 Task: Learn more about a recruiter lite.
Action: Mouse moved to (732, 98)
Screenshot: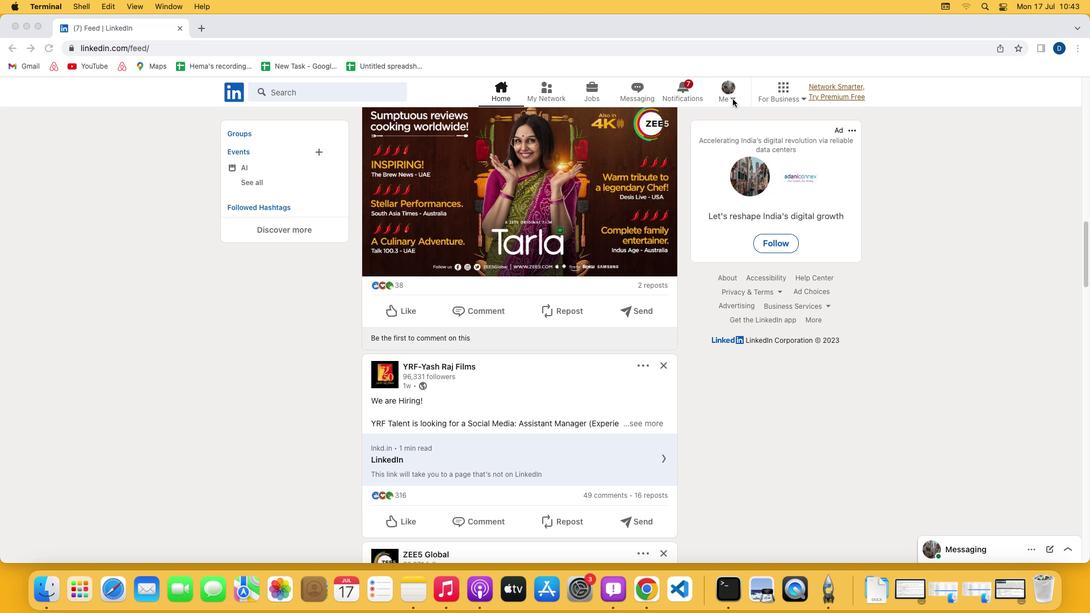 
Action: Mouse pressed left at (732, 98)
Screenshot: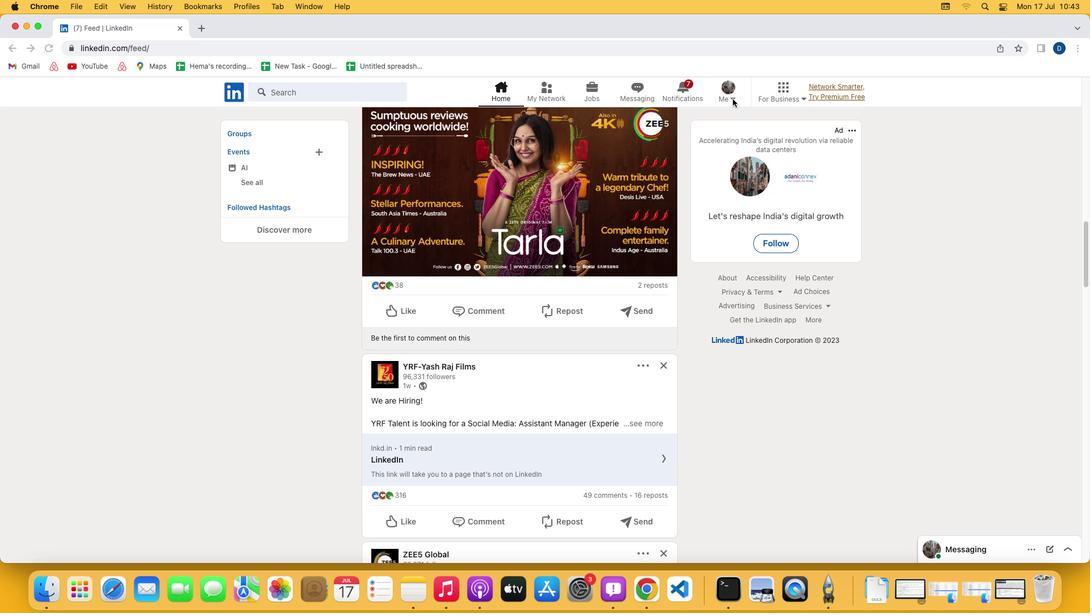 
Action: Mouse pressed left at (732, 98)
Screenshot: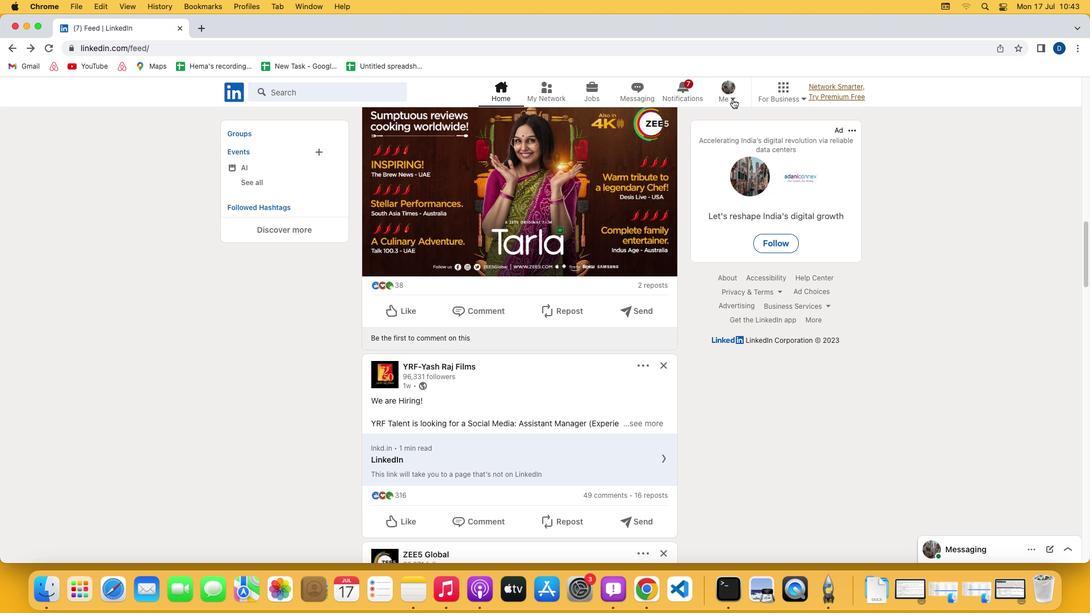 
Action: Mouse moved to (635, 213)
Screenshot: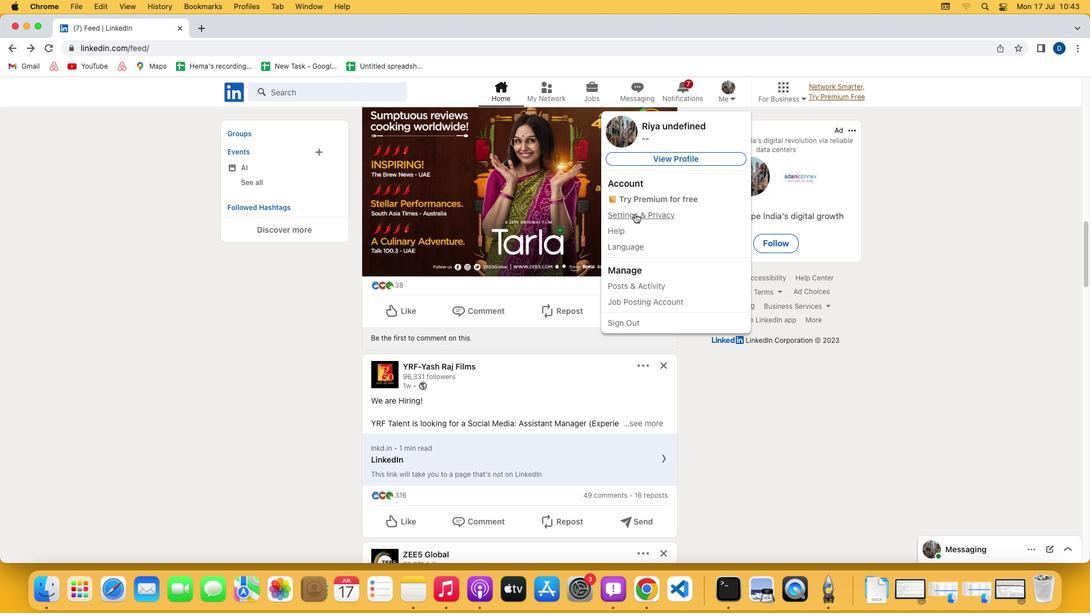 
Action: Mouse pressed left at (635, 213)
Screenshot: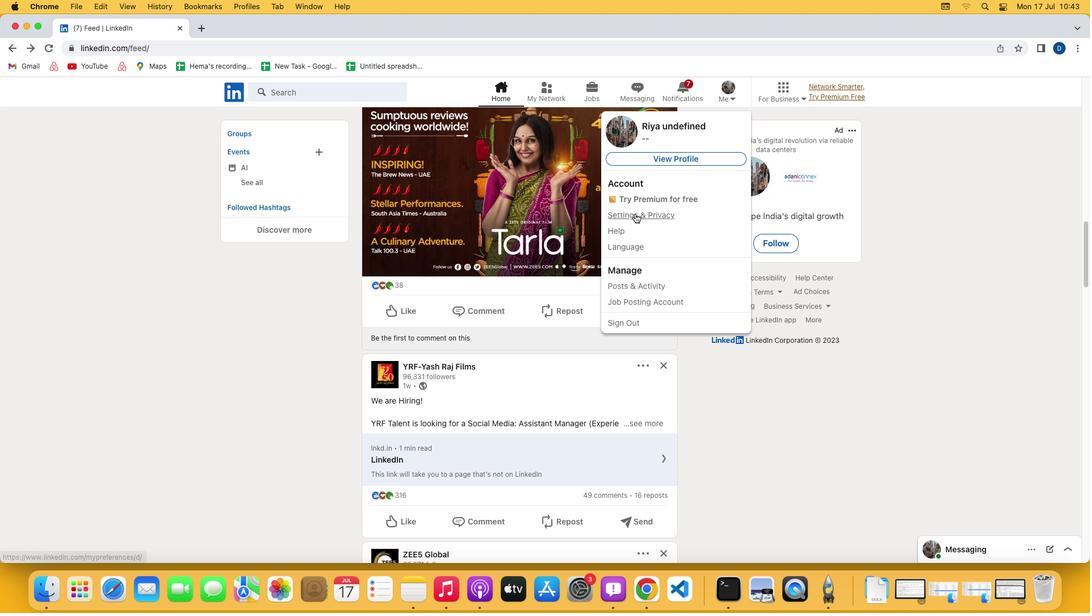 
Action: Mouse moved to (591, 331)
Screenshot: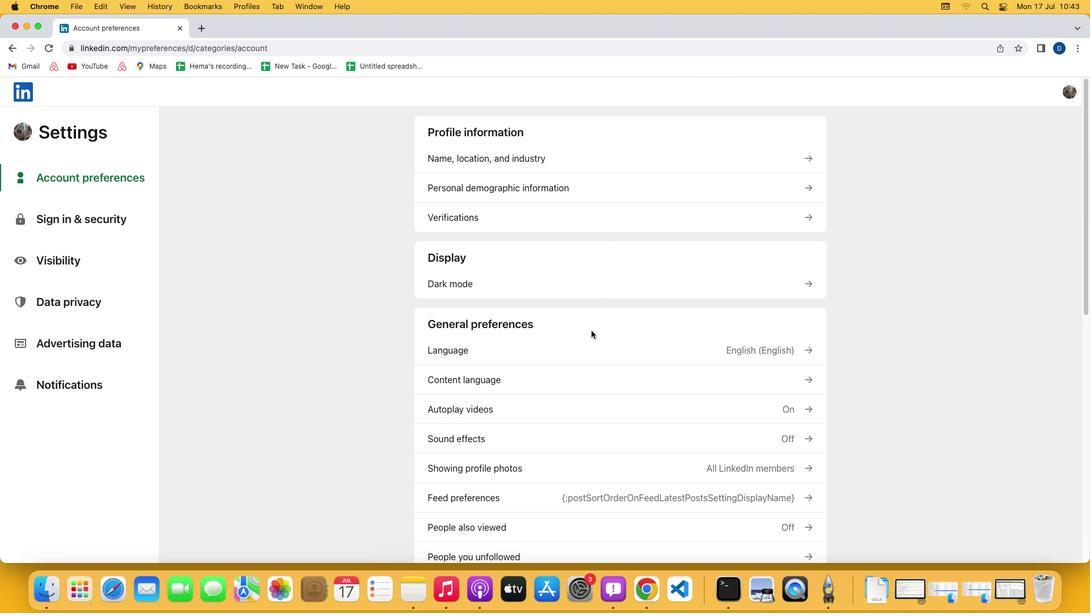 
Action: Mouse scrolled (591, 331) with delta (0, 0)
Screenshot: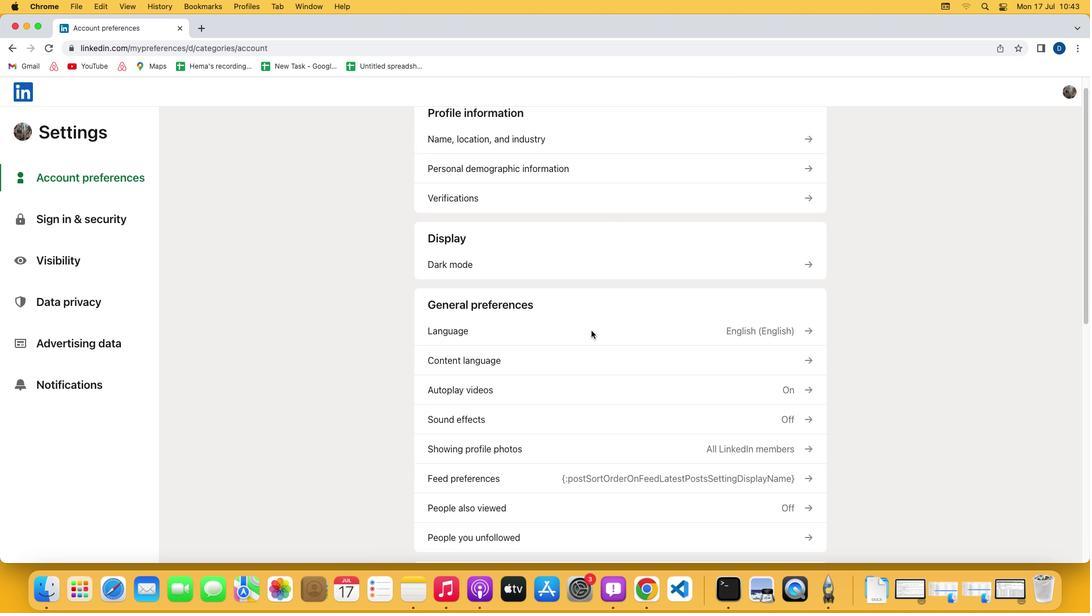 
Action: Mouse scrolled (591, 331) with delta (0, 0)
Screenshot: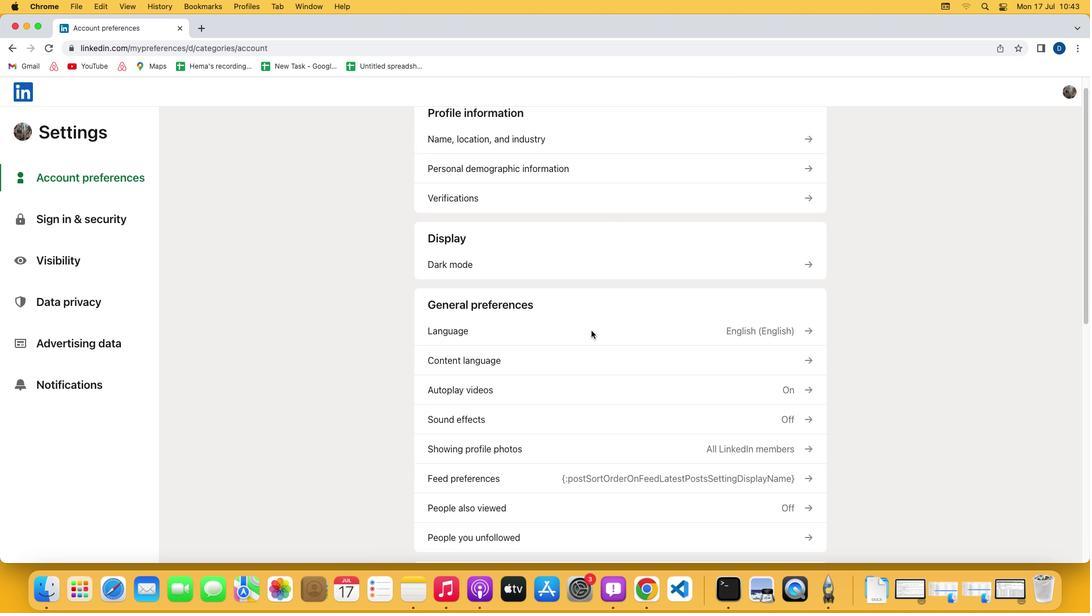 
Action: Mouse scrolled (591, 331) with delta (0, -1)
Screenshot: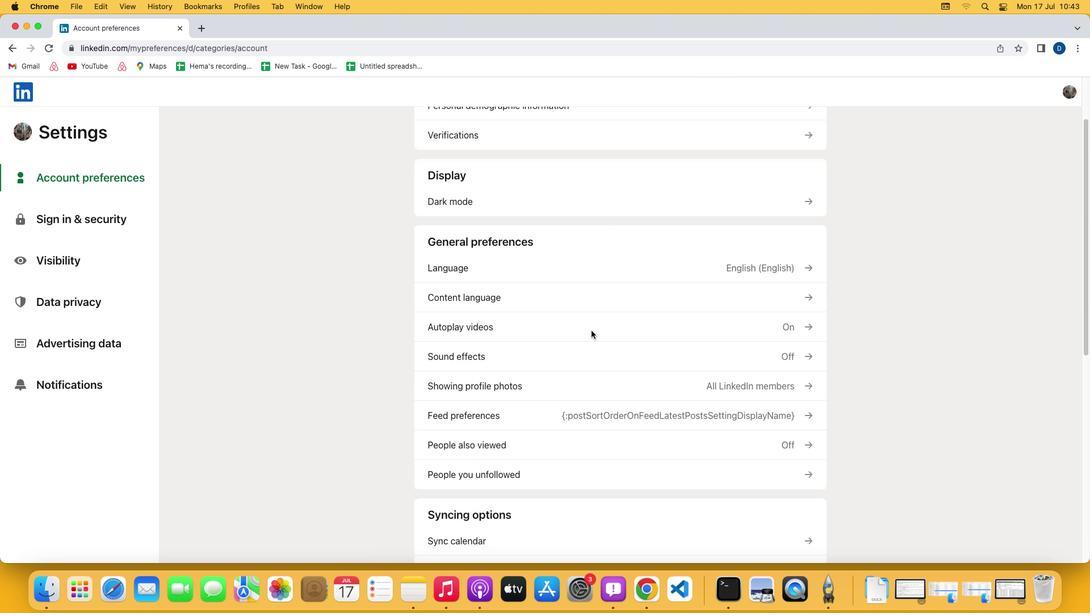 
Action: Mouse scrolled (591, 331) with delta (0, -2)
Screenshot: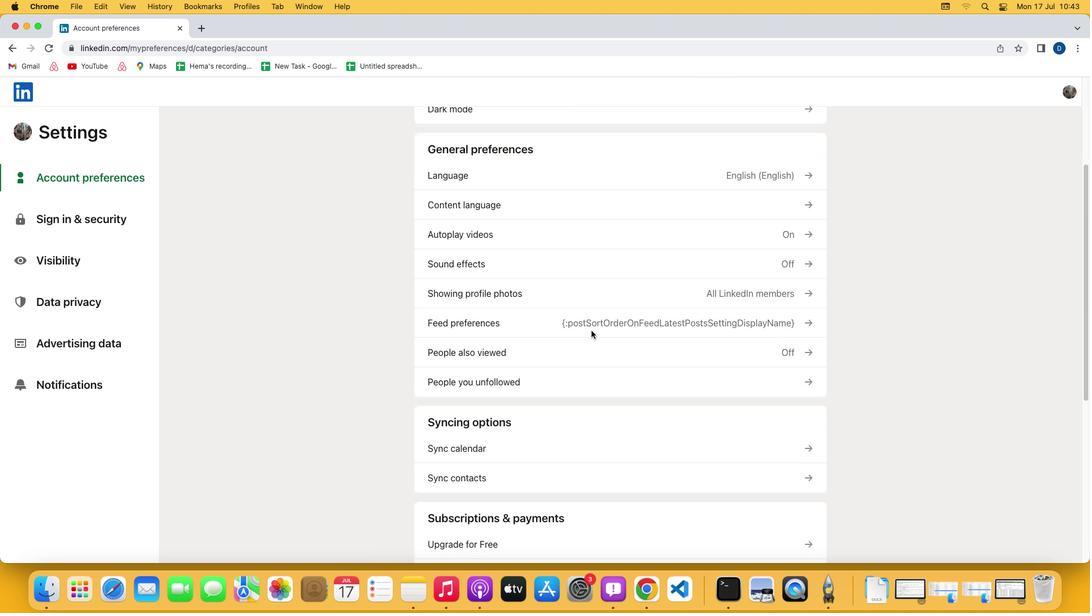 
Action: Mouse scrolled (591, 331) with delta (0, 0)
Screenshot: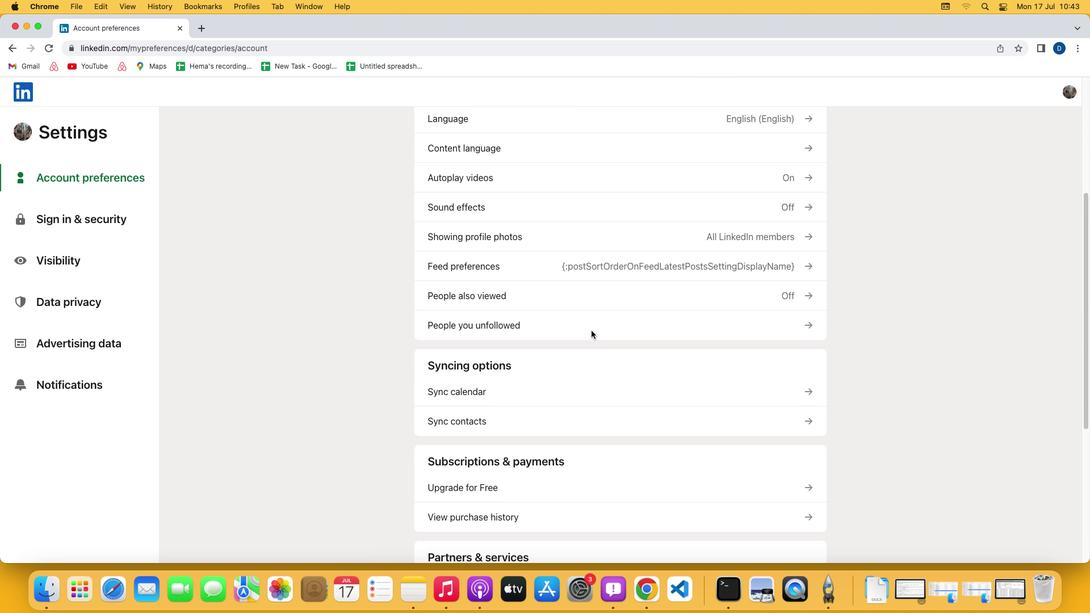 
Action: Mouse scrolled (591, 331) with delta (0, 0)
Screenshot: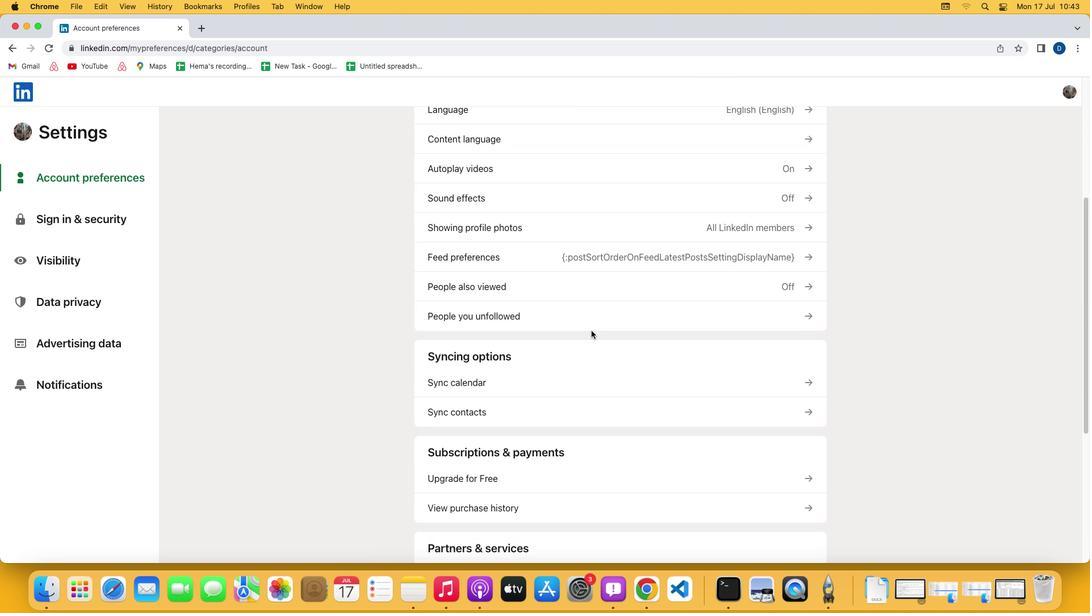 
Action: Mouse scrolled (591, 331) with delta (0, -1)
Screenshot: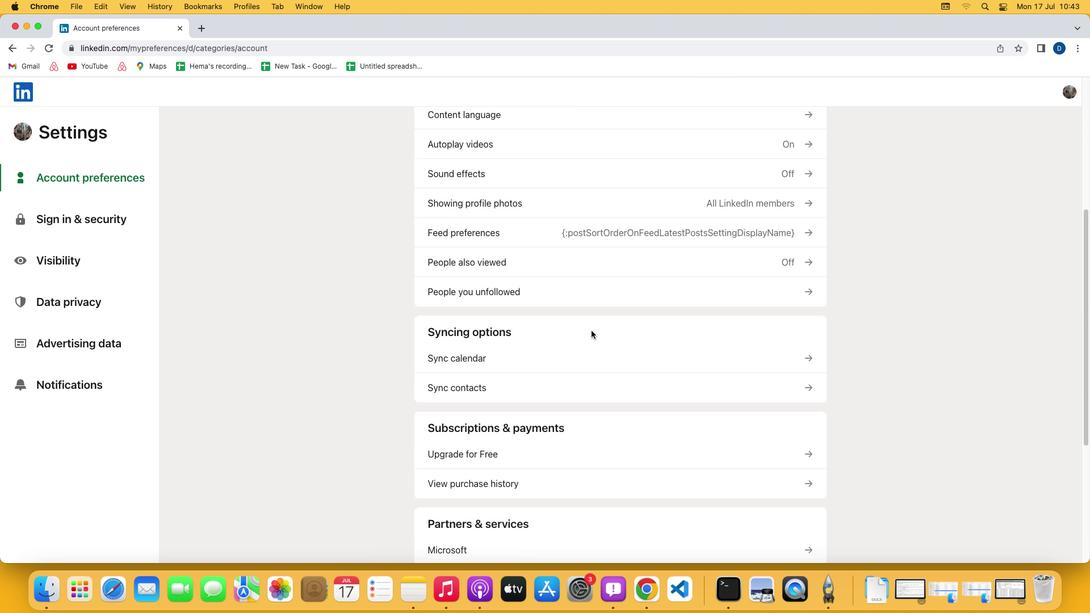 
Action: Mouse scrolled (591, 331) with delta (0, -2)
Screenshot: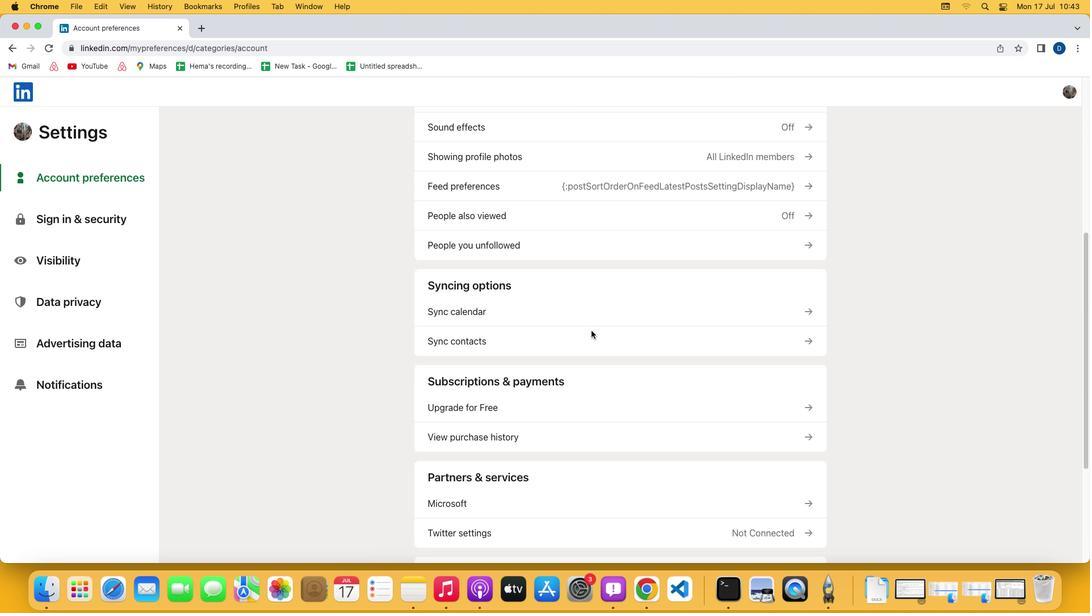 
Action: Mouse moved to (539, 325)
Screenshot: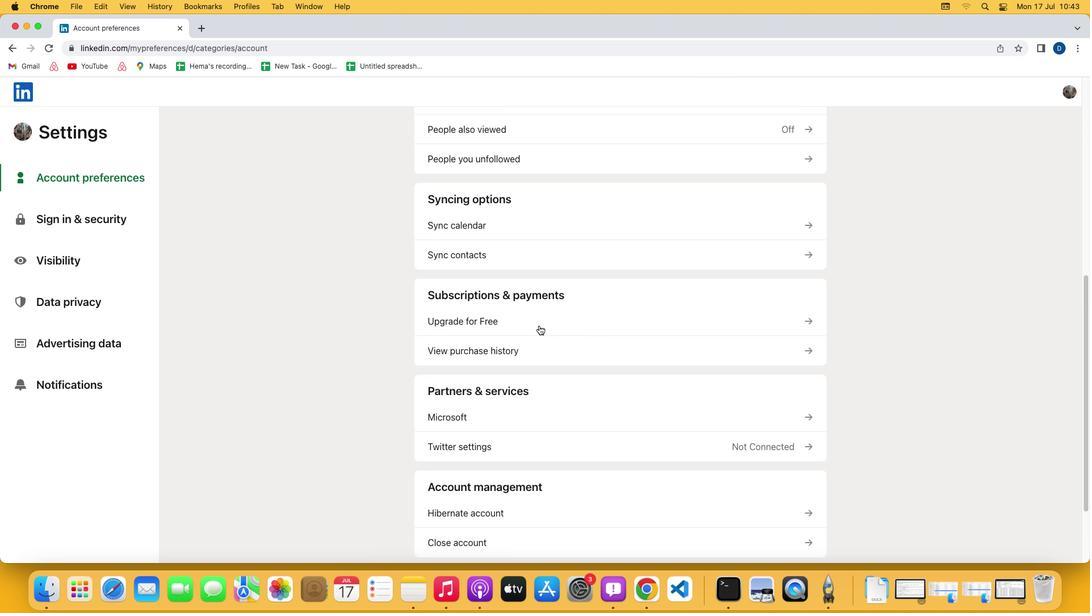 
Action: Mouse pressed left at (539, 325)
Screenshot: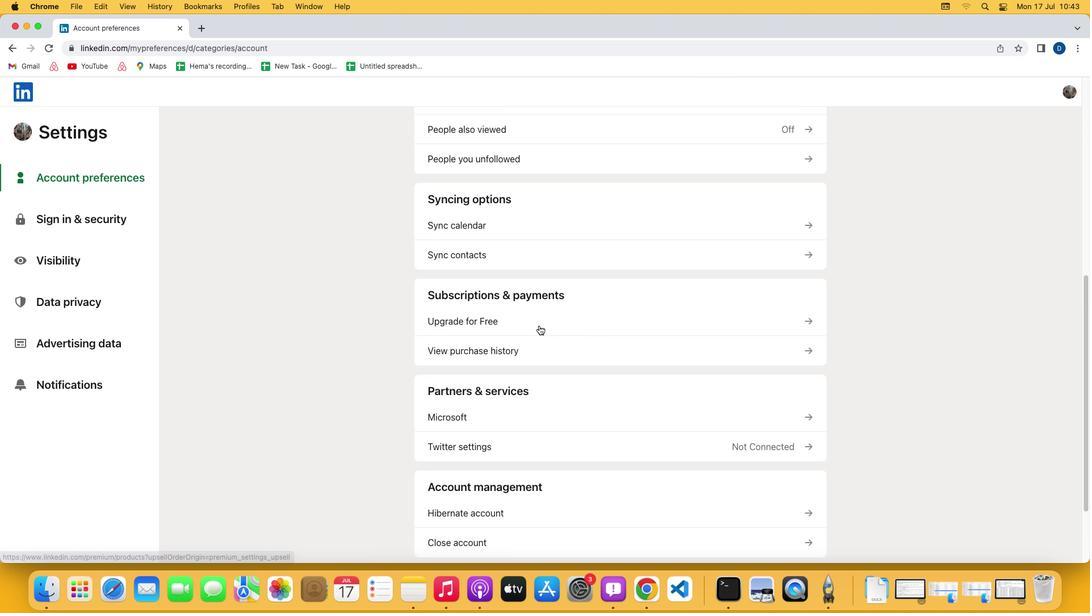 
Action: Mouse moved to (443, 309)
Screenshot: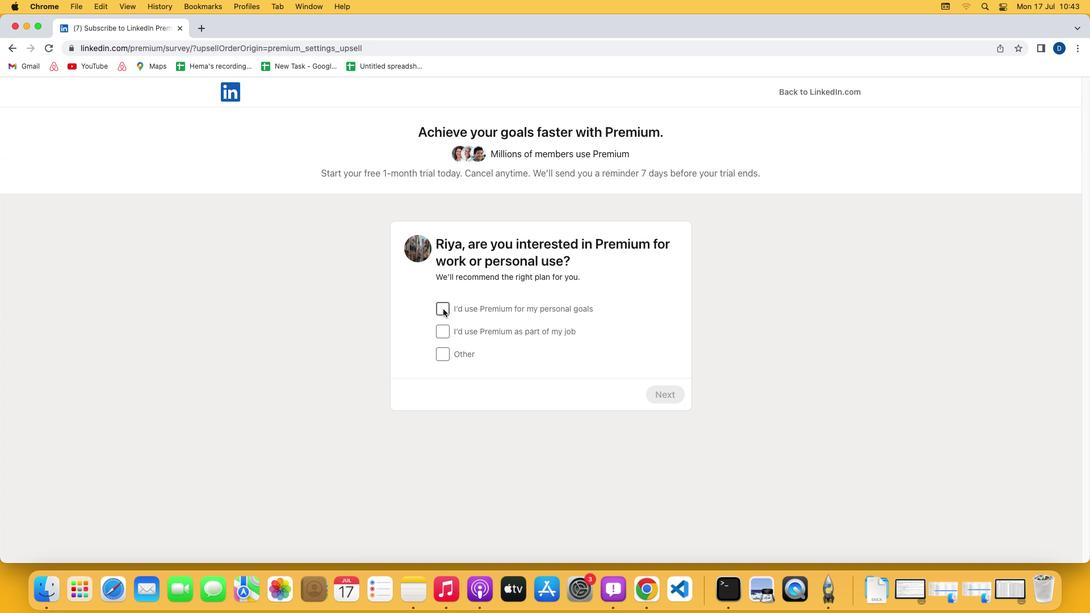 
Action: Mouse pressed left at (443, 309)
Screenshot: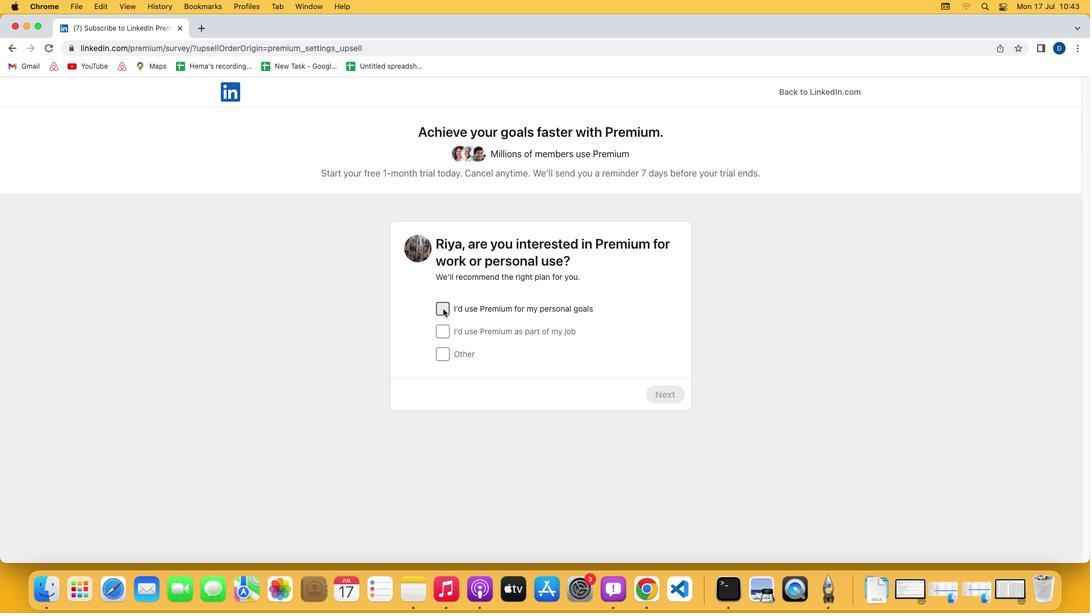 
Action: Mouse moved to (655, 390)
Screenshot: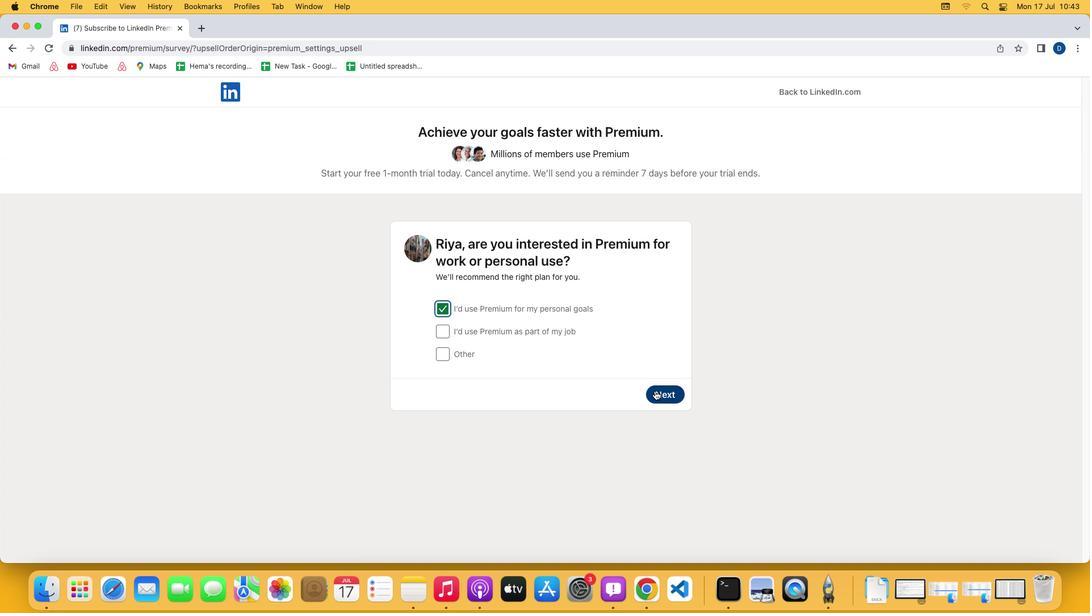 
Action: Mouse pressed left at (655, 390)
Screenshot: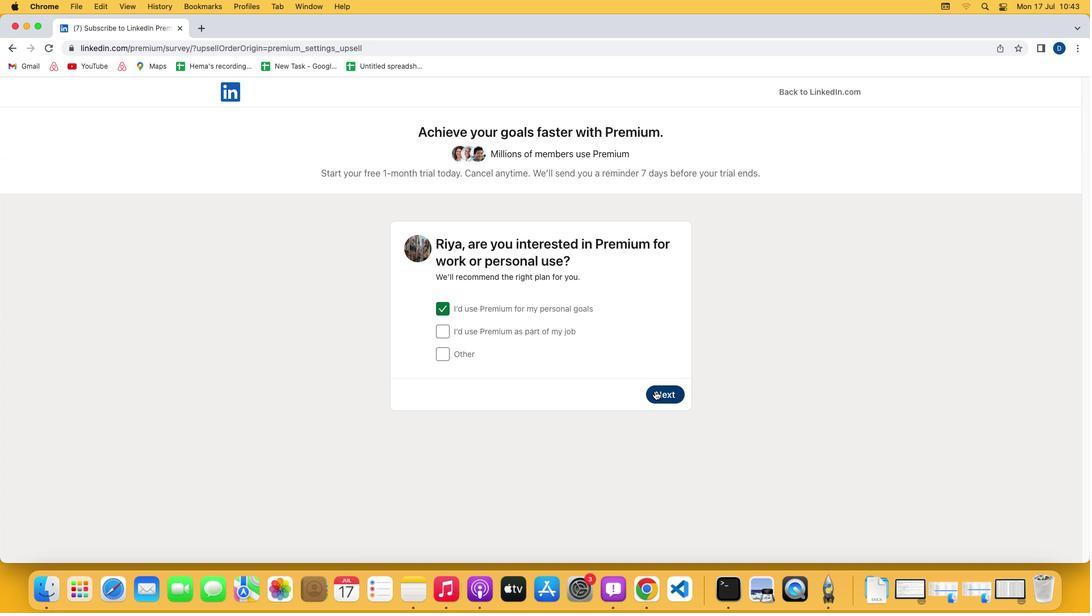 
Action: Mouse moved to (662, 460)
Screenshot: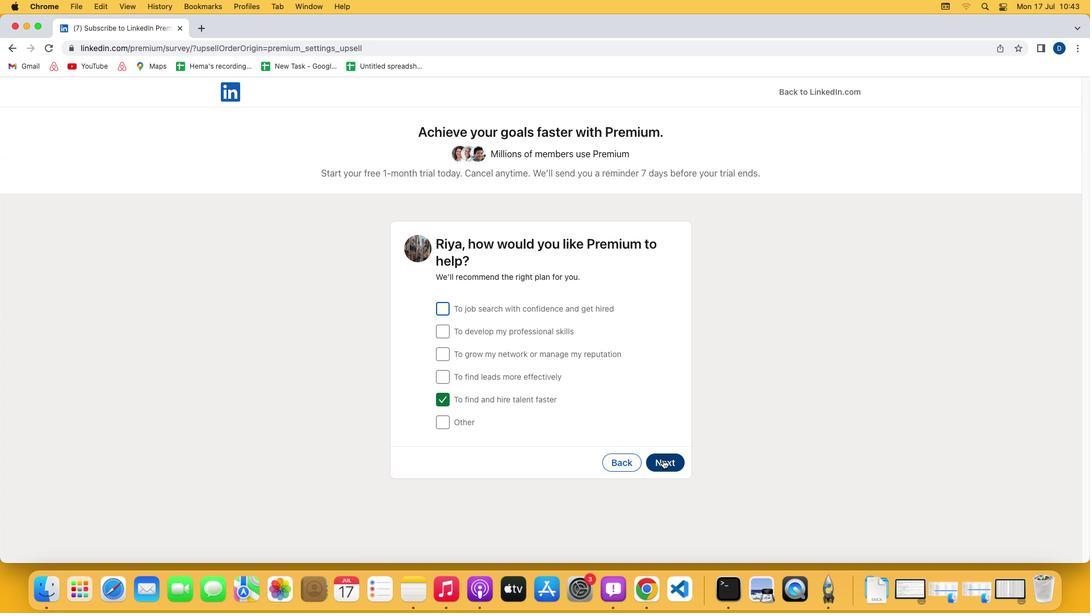 
Action: Mouse pressed left at (662, 460)
Screenshot: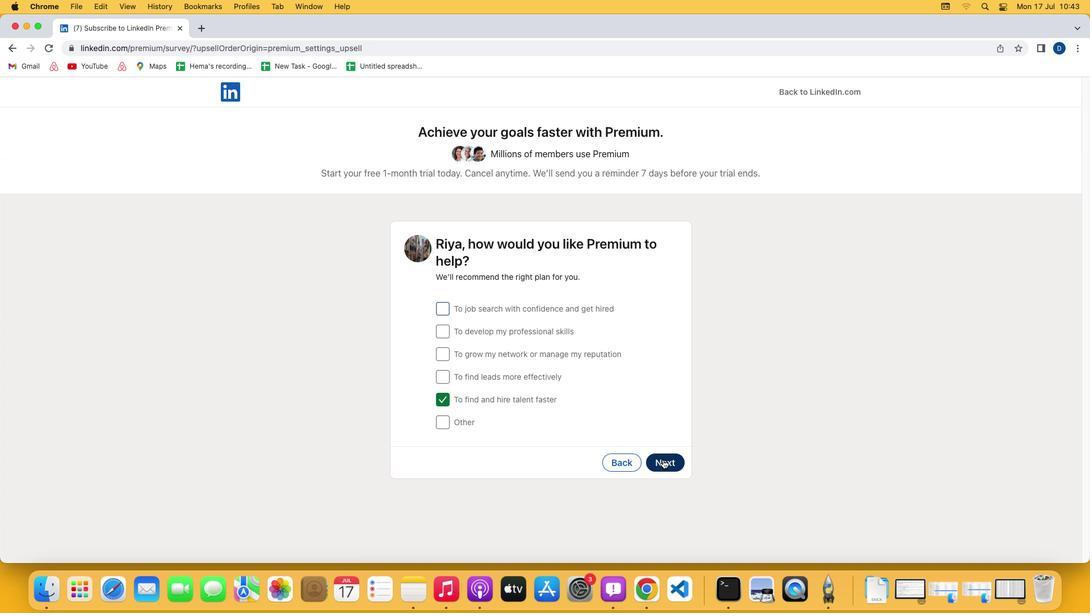 
Action: Mouse moved to (447, 309)
Screenshot: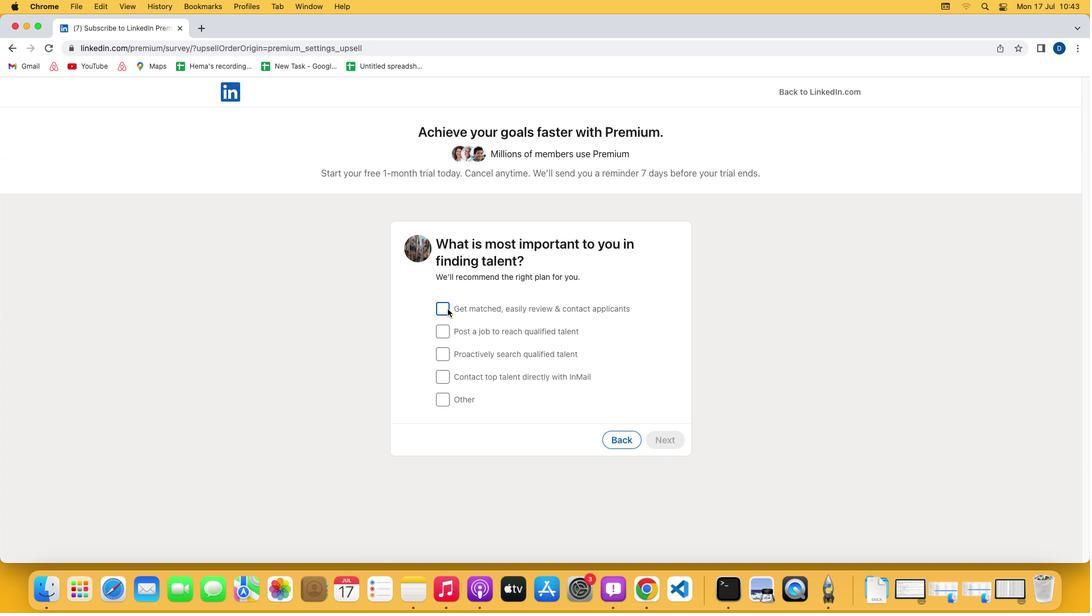 
Action: Mouse pressed left at (447, 309)
Screenshot: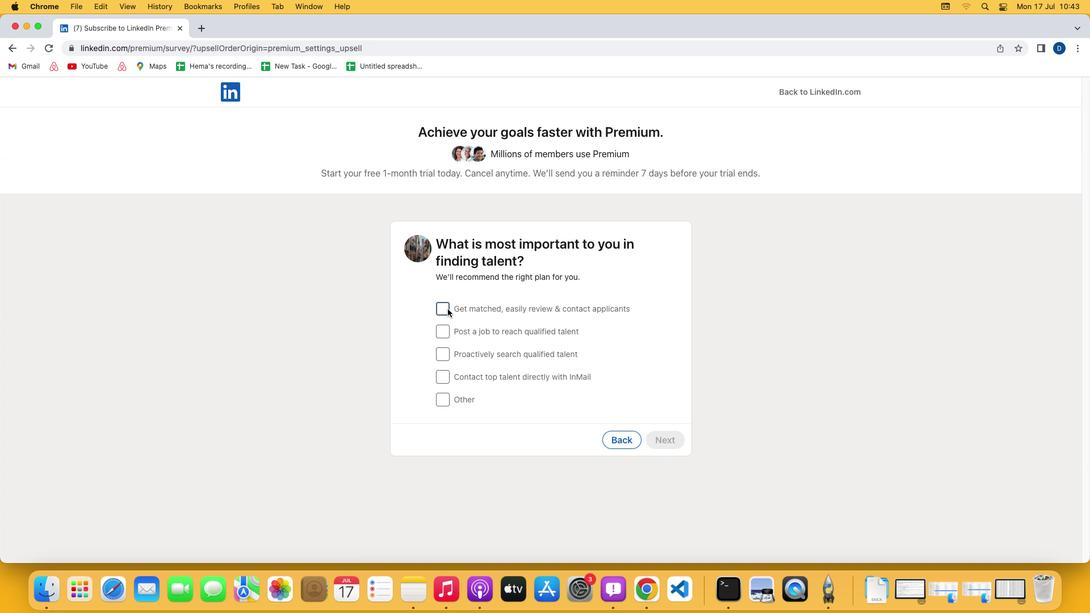 
Action: Mouse moved to (660, 435)
Screenshot: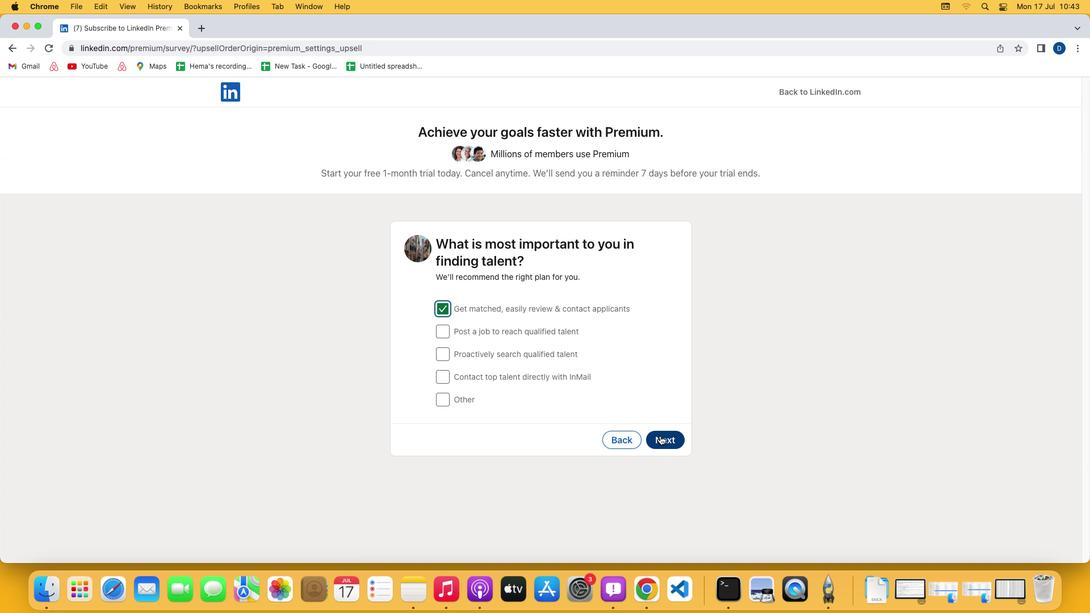 
Action: Mouse pressed left at (660, 435)
Screenshot: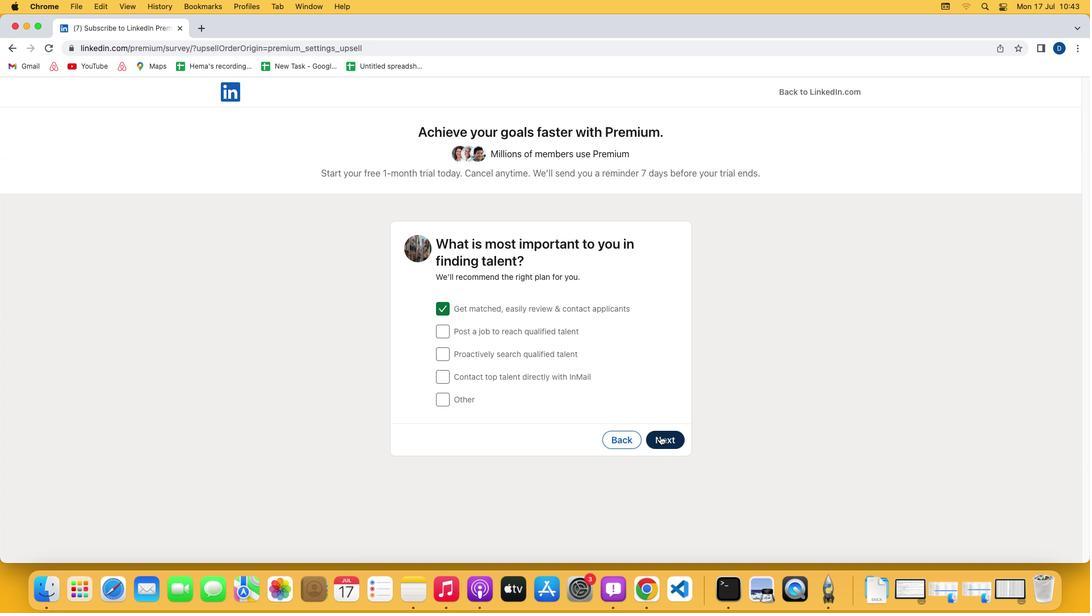 
Action: Mouse moved to (278, 557)
Screenshot: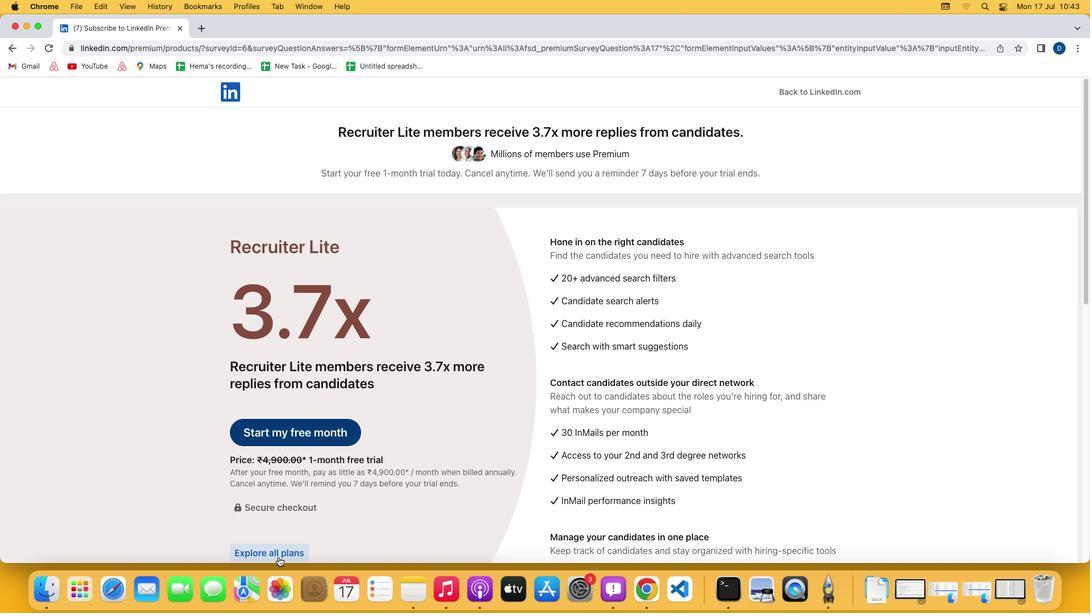 
Action: Mouse pressed left at (278, 557)
Screenshot: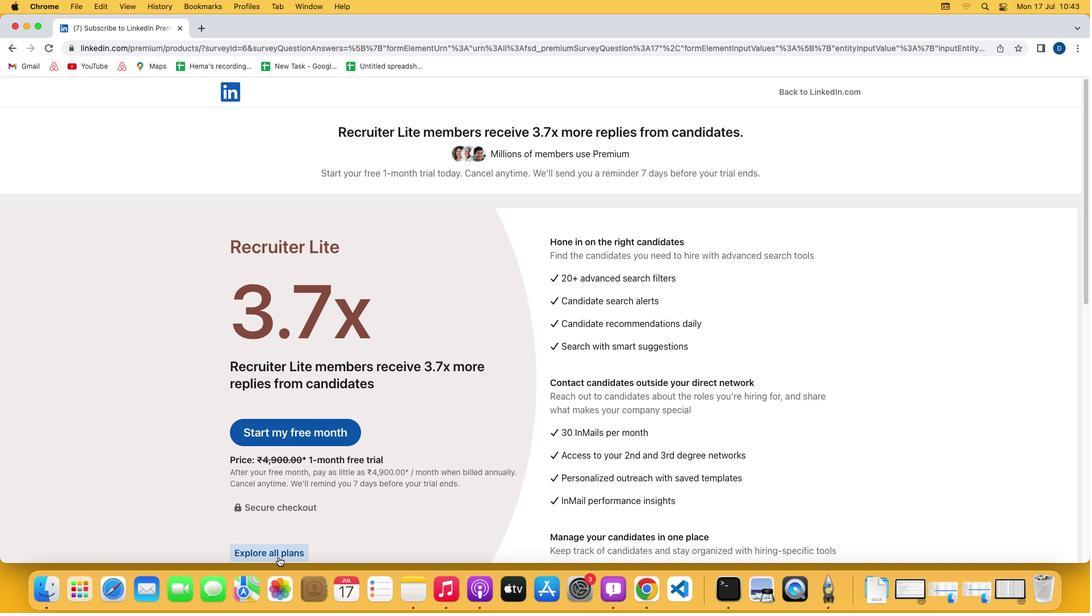 
Action: Mouse moved to (782, 468)
Screenshot: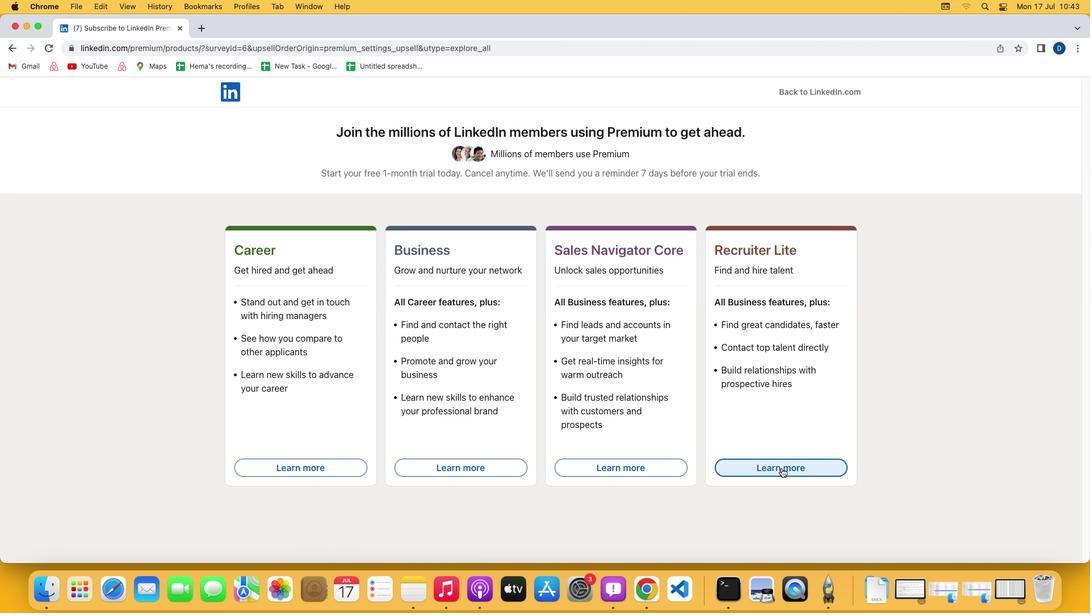 
Action: Mouse pressed left at (782, 468)
Screenshot: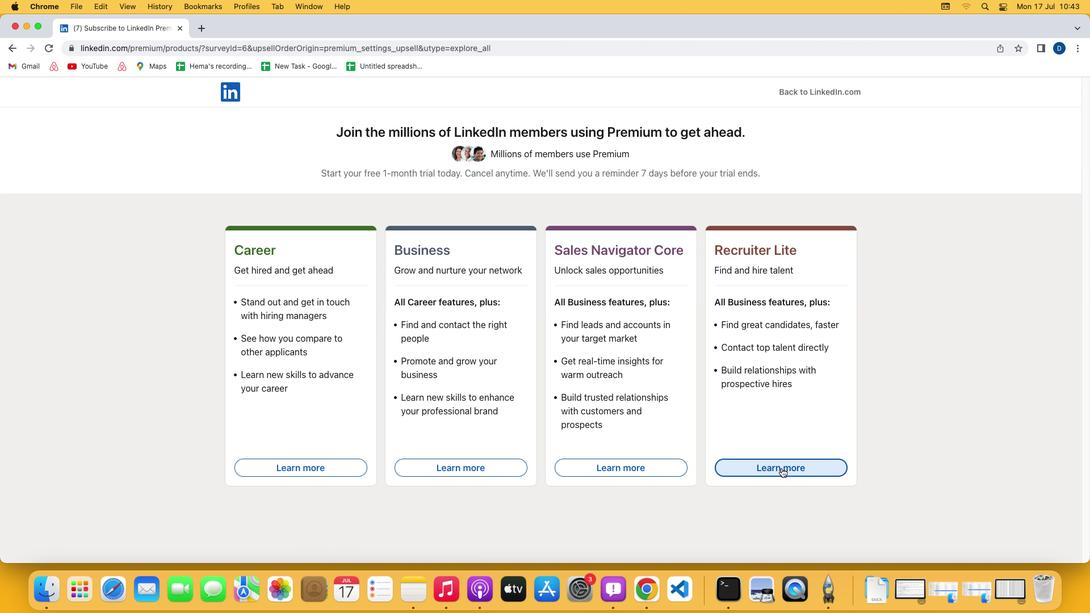 
